 Task: Add an event with the title Second Monthly Performance Evaluation and Feedback, date '2023/10/13', time 9:15 AM to 11:15 AMand add a description: _x000D_
Forming Pairs: Divide the team into pairs. Each pair will consist of a faller and one or more catchers. Ideally, the catchers should be physically capable of supporting the weight of the faller.Select event color  Tangerine . Add location for the event as: Salzburg, Austria, logged in from the account softage.8@softage.netand send the event invitation to softage.3@softage.net and softage.4@softage.net. Set a reminder for the event Weekly on Sunday
Action: Mouse moved to (51, 91)
Screenshot: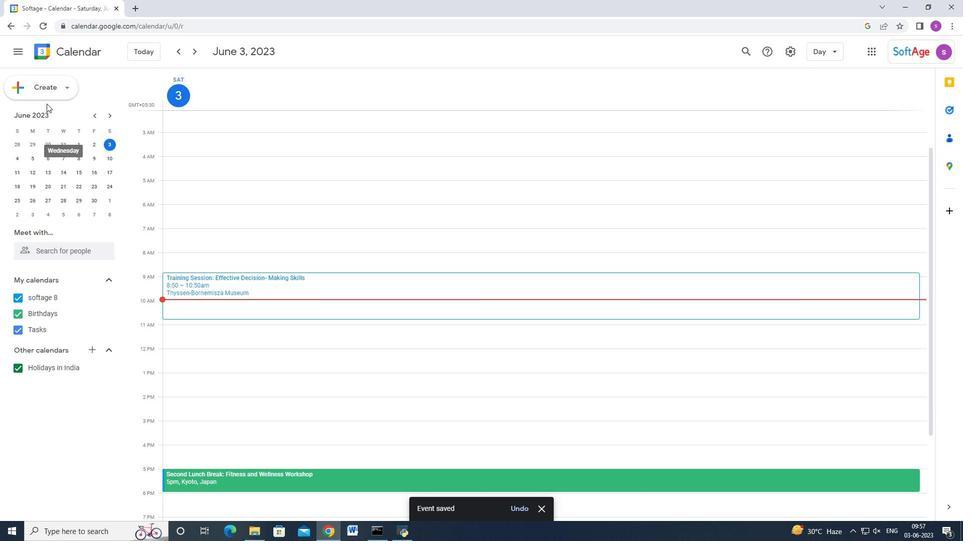 
Action: Mouse pressed left at (51, 91)
Screenshot: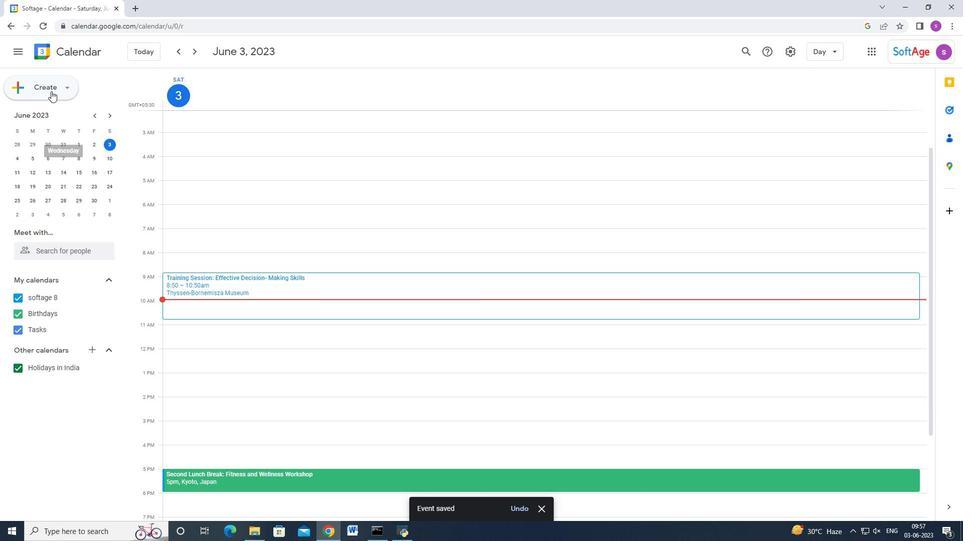
Action: Mouse moved to (22, 115)
Screenshot: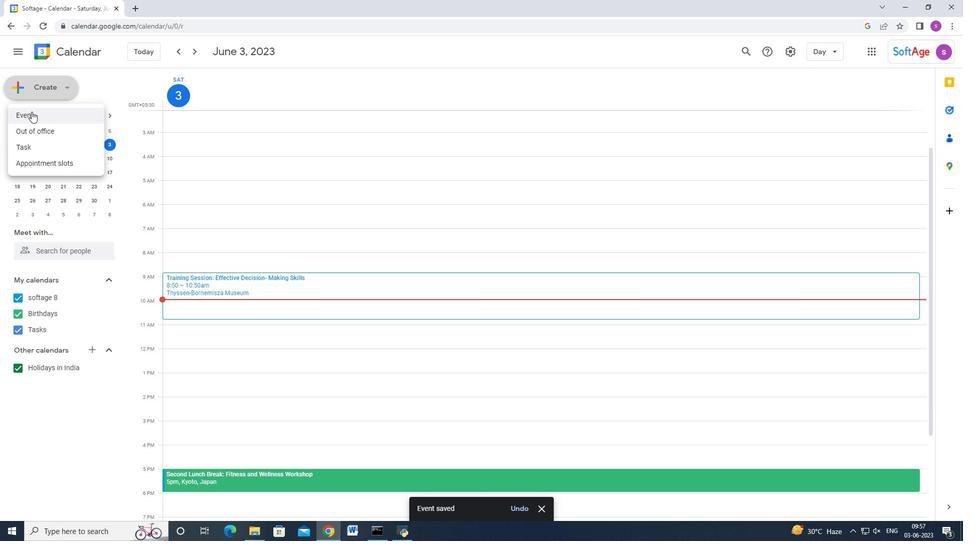 
Action: Mouse pressed left at (22, 115)
Screenshot: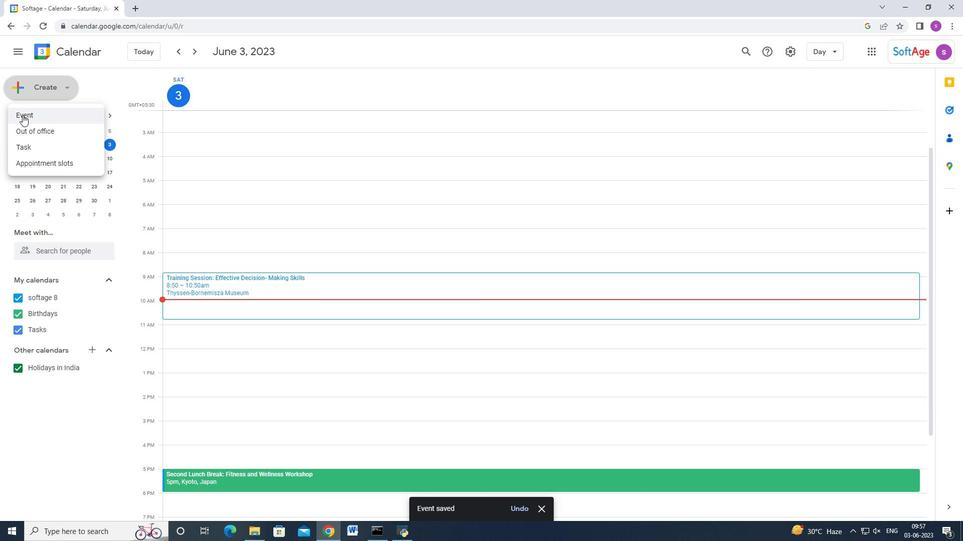 
Action: Mouse moved to (562, 391)
Screenshot: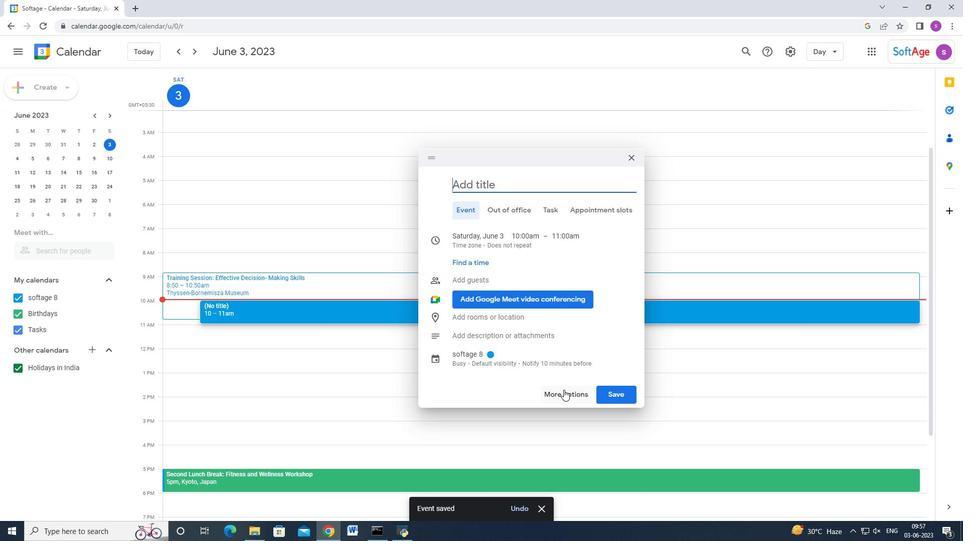
Action: Mouse pressed left at (562, 391)
Screenshot: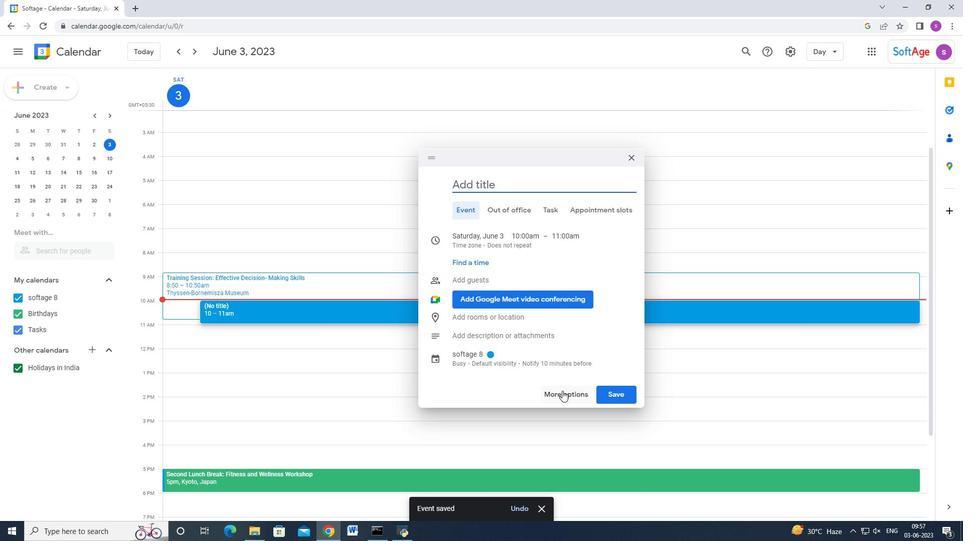 
Action: Mouse moved to (251, 100)
Screenshot: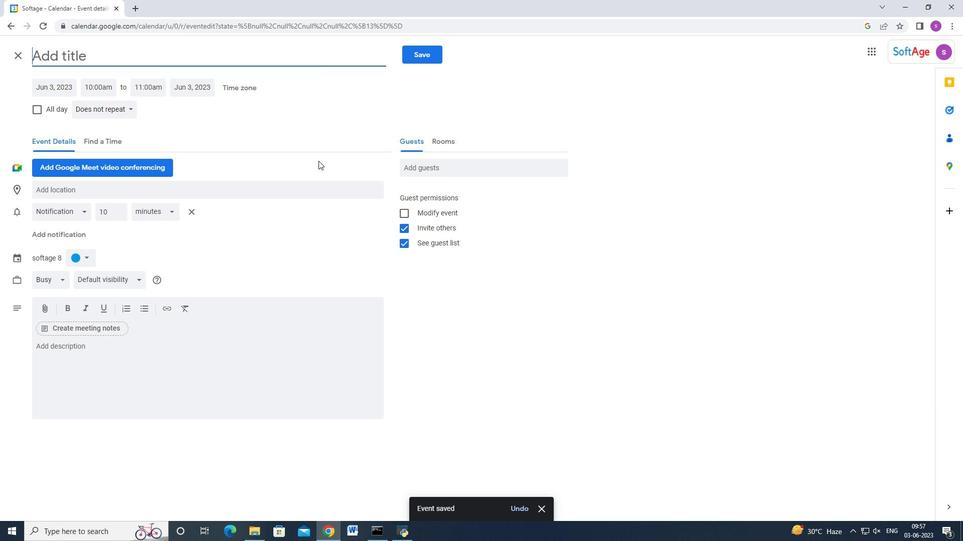 
Action: Key pressed <Key.shift_r>Seci<Key.backspace>ond<Key.space><Key.shift>Mothly<Key.backspace><Key.backspace><Key.backspace><Key.backspace>nthly<Key.space><Key.shift>Performance<Key.space><Key.shift_r>Evaluation<Key.space>and<Key.space><Key.shift_r>Feedva<Key.backspace><Key.backspace>back
Screenshot: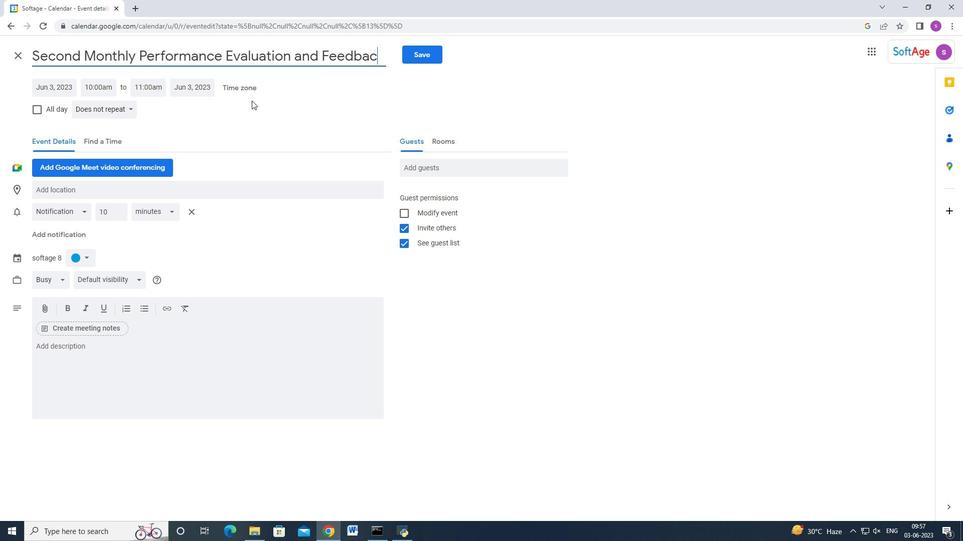 
Action: Mouse moved to (58, 90)
Screenshot: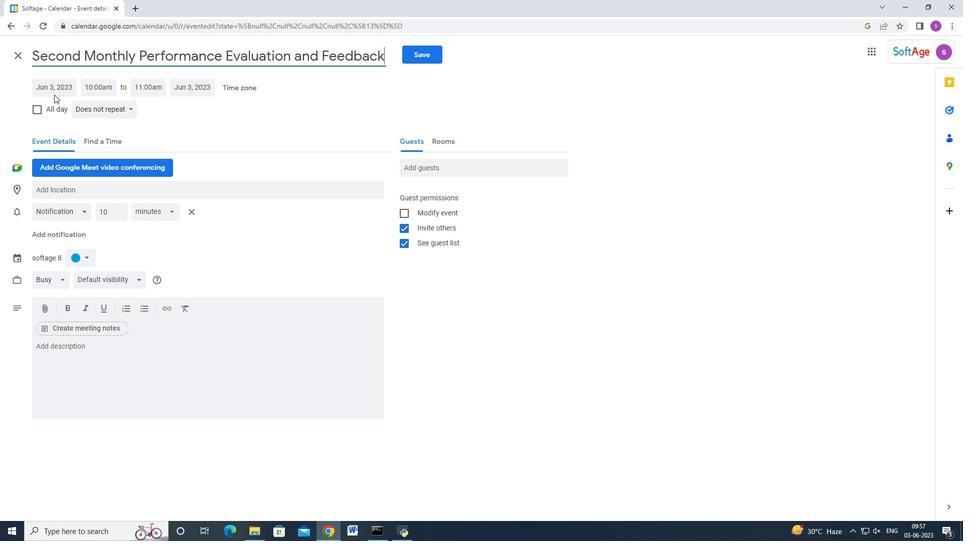 
Action: Mouse pressed left at (58, 90)
Screenshot: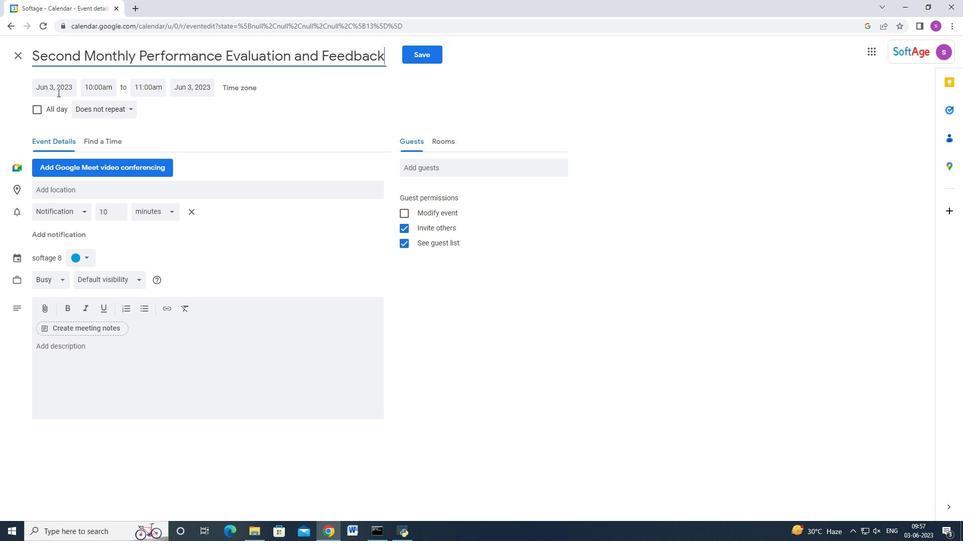 
Action: Mouse moved to (158, 107)
Screenshot: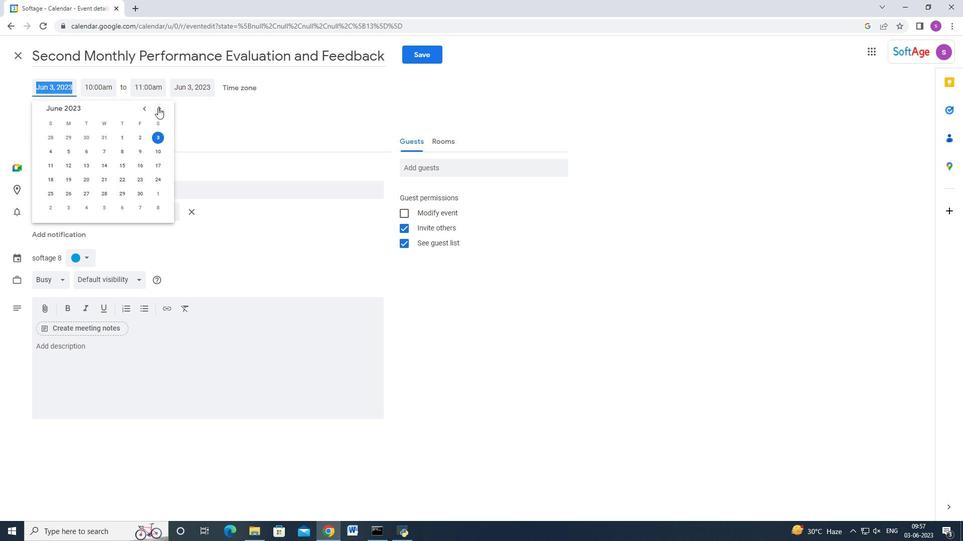 
Action: Mouse pressed left at (158, 107)
Screenshot: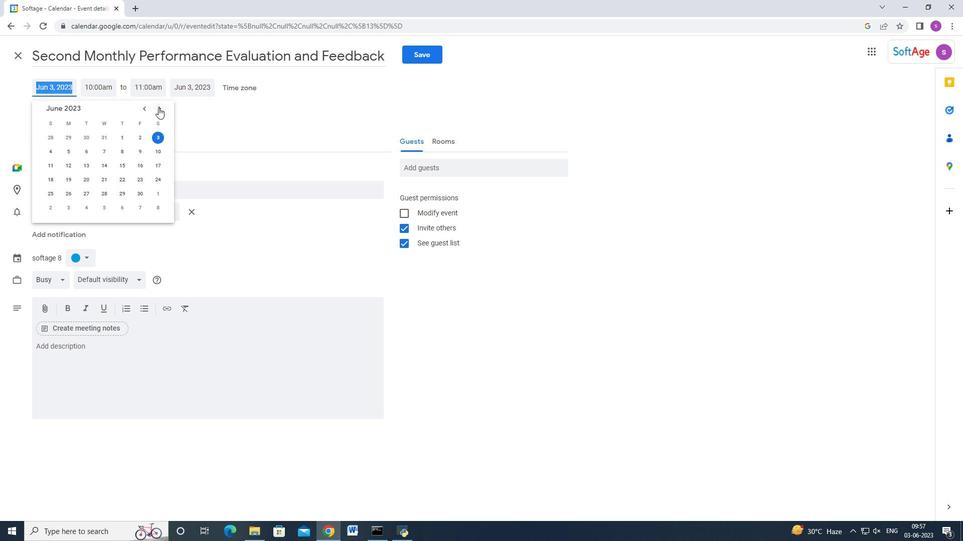 
Action: Mouse pressed left at (158, 107)
Screenshot: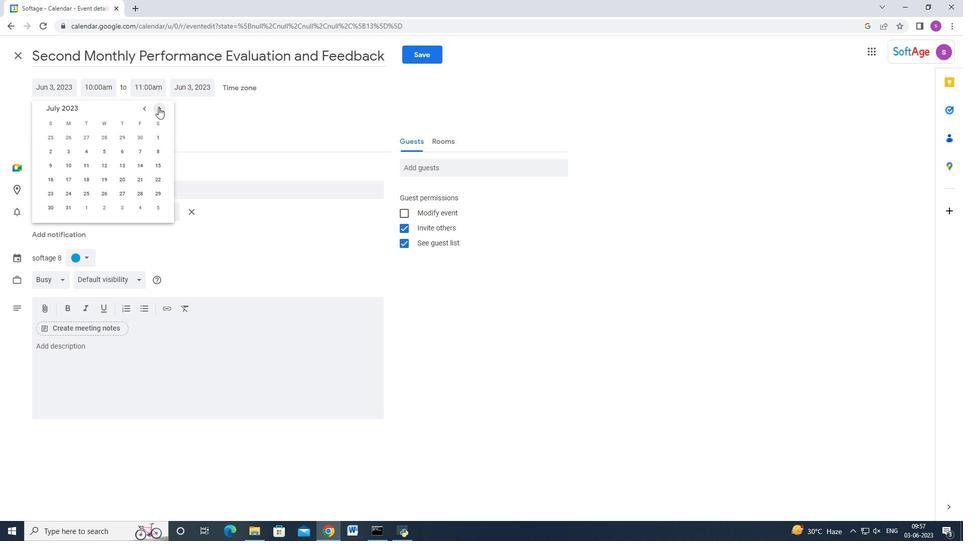 
Action: Mouse pressed left at (158, 107)
Screenshot: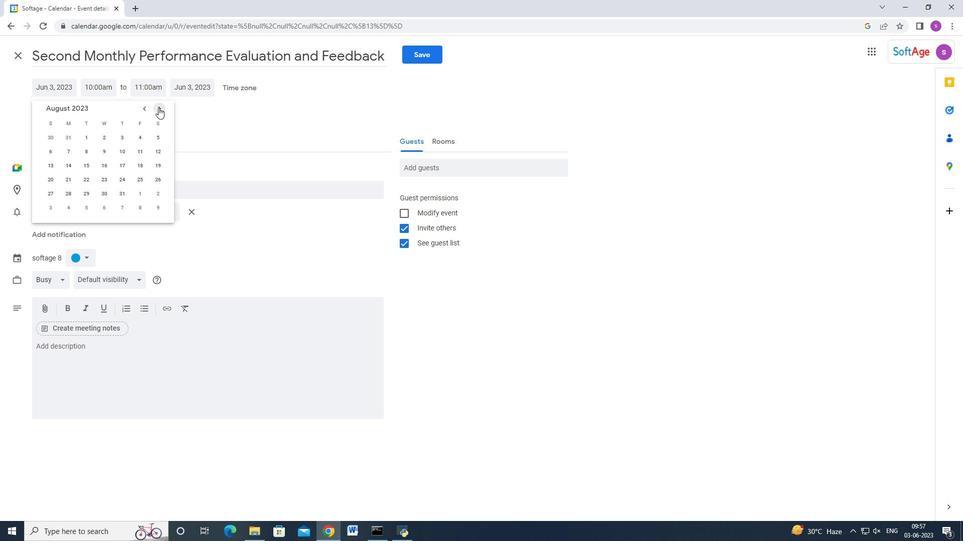 
Action: Mouse pressed left at (158, 107)
Screenshot: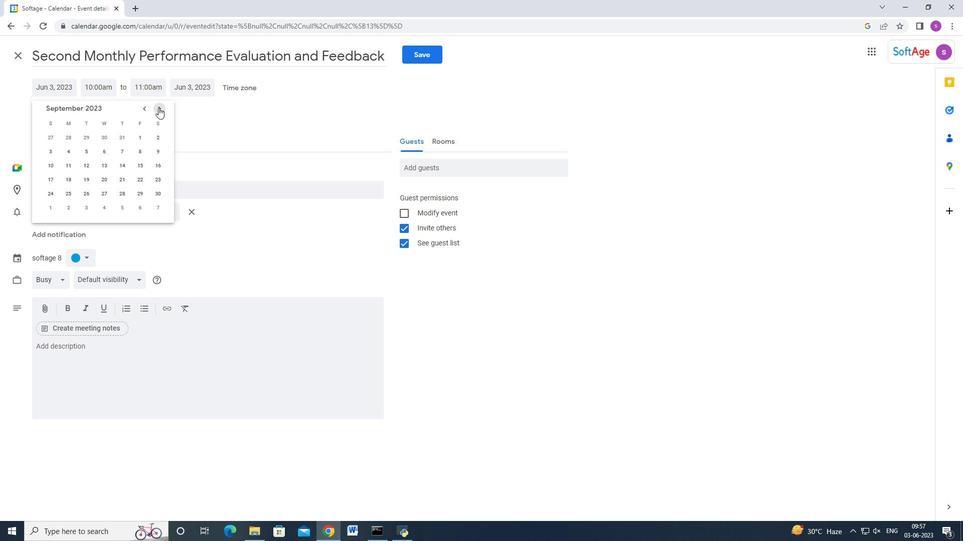 
Action: Mouse moved to (69, 179)
Screenshot: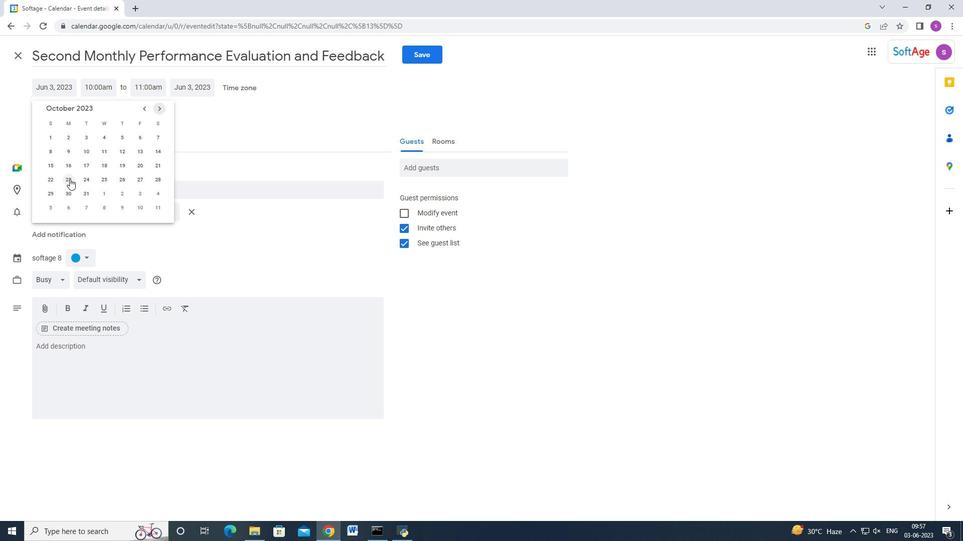 
Action: Mouse pressed left at (69, 179)
Screenshot: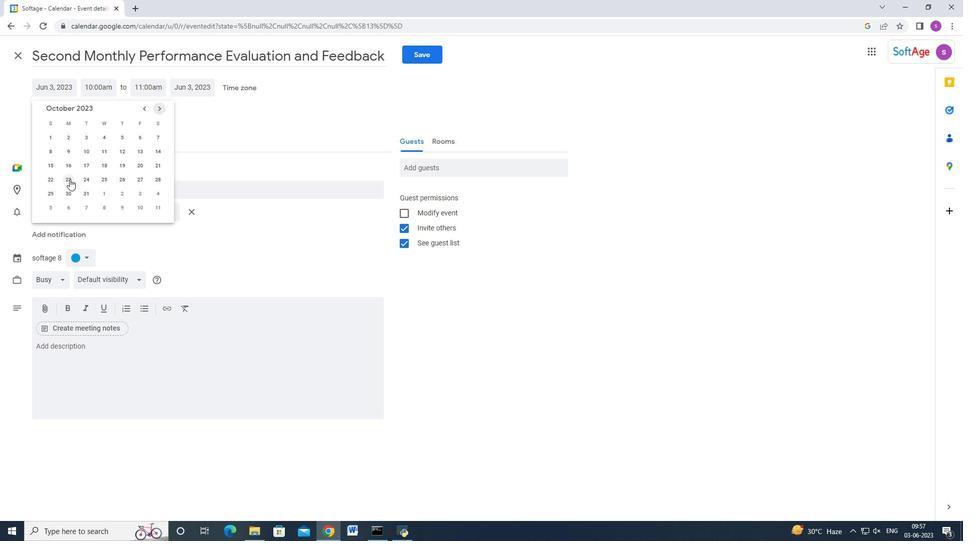 
Action: Mouse moved to (103, 87)
Screenshot: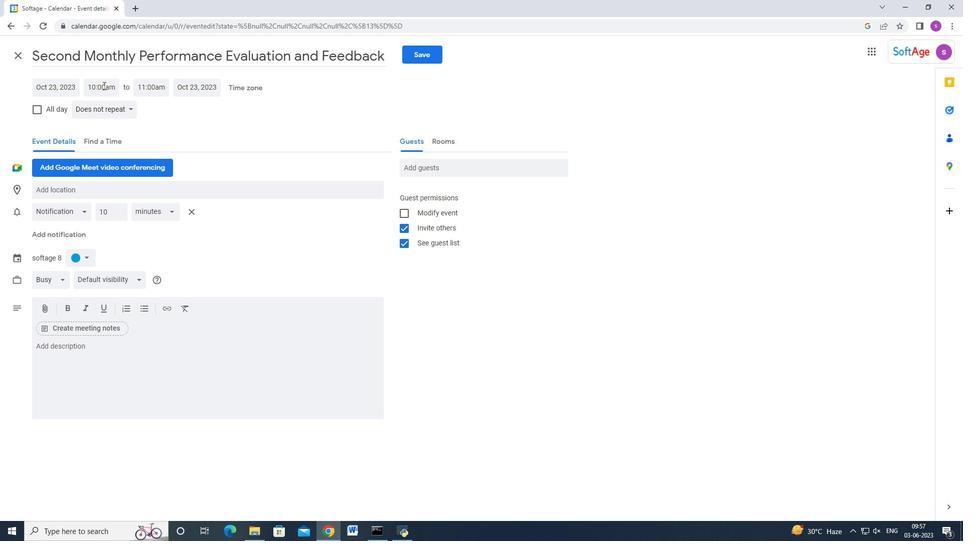 
Action: Mouse pressed left at (103, 87)
Screenshot: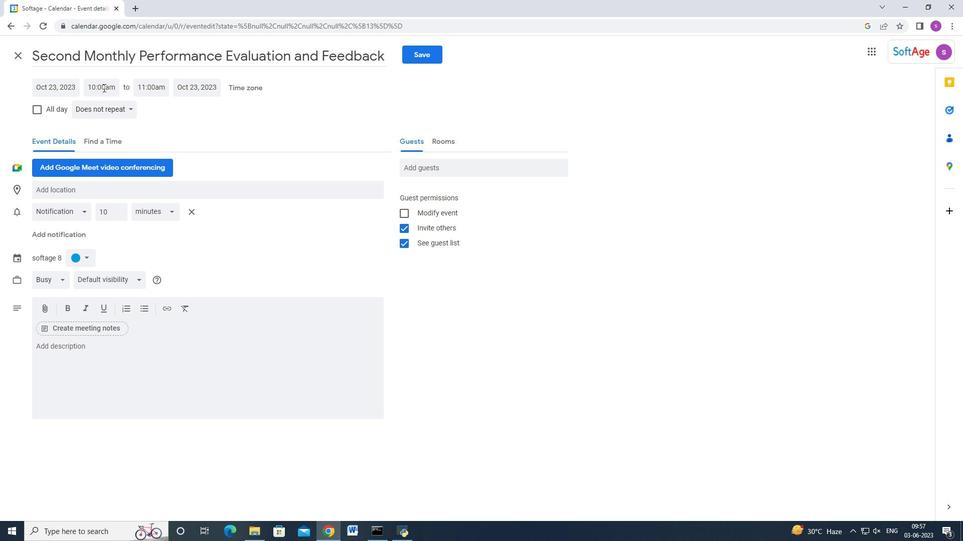 
Action: Key pressed 9<Key.shift>:15am<Key.enter><Key.tab>11<Key.shift>:15am<Key.enter>
Screenshot: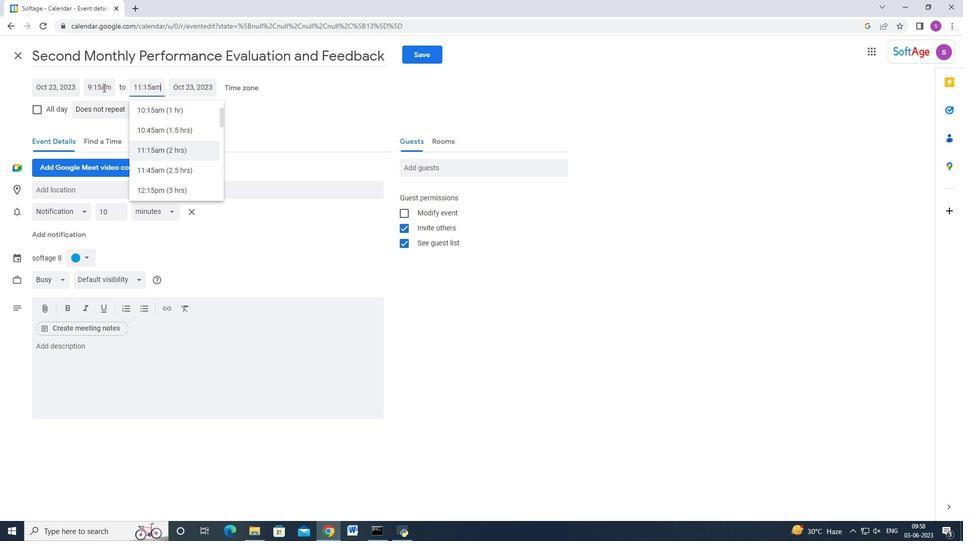 
Action: Mouse moved to (114, 345)
Screenshot: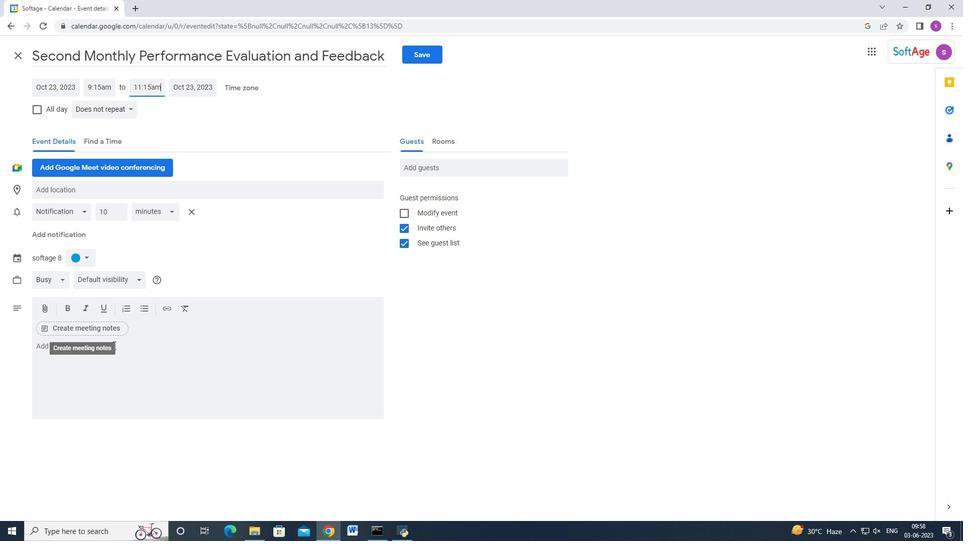 
Action: Mouse pressed left at (114, 345)
Screenshot: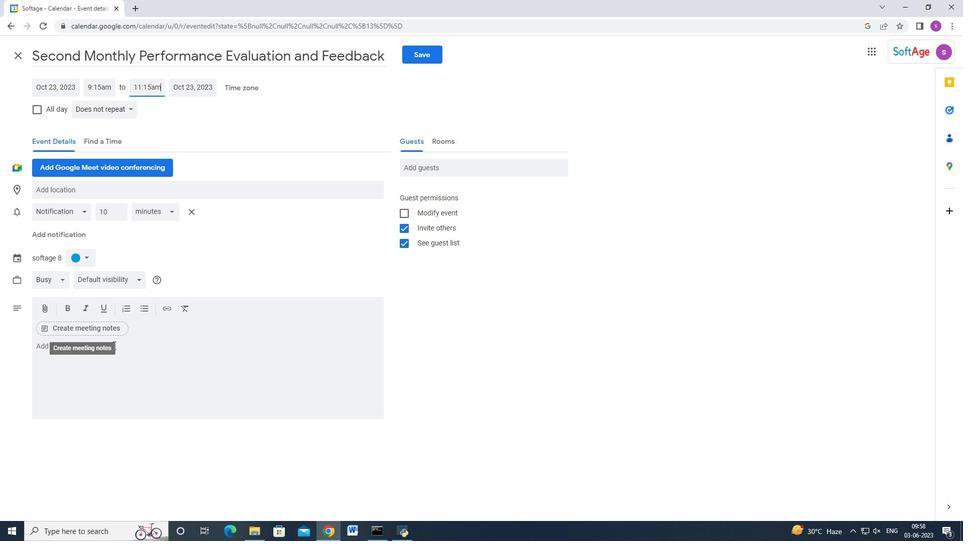 
Action: Mouse moved to (138, 347)
Screenshot: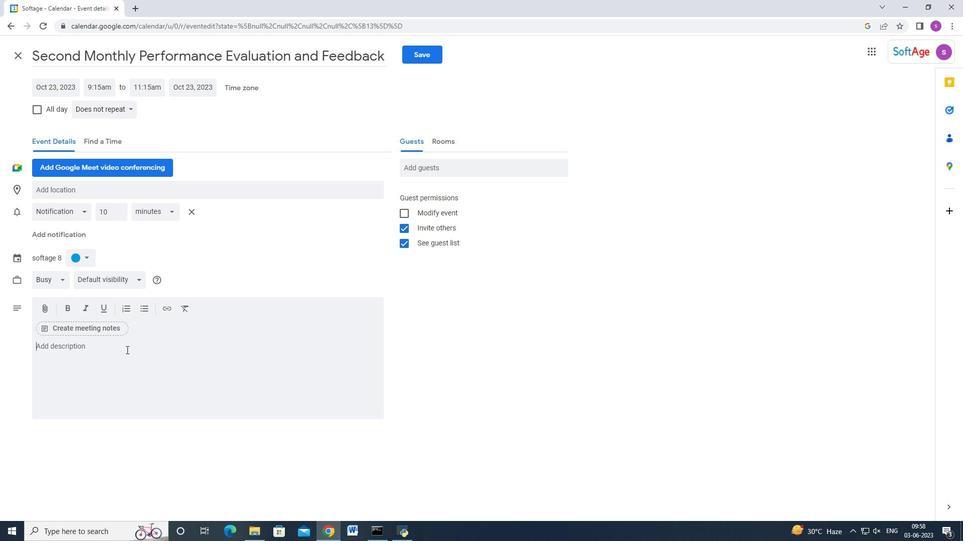 
Action: Key pressed <Key.shift><Key.shift><Key.shift><Key.shift><Key.shift><Key.shift><Key.shift><Key.shift><Key.shift><Key.shift><Key.shift><Key.shift><Key.shift><Key.shift><Key.shift><Key.shift><Key.shift><Key.shift><Key.shift><Key.shift><Key.shift><Key.shift><Key.shift><Key.shift><Key.shift><Key.shift><Key.shift><Key.shift><Key.shift><Key.shift><Key.shift><Key.shift>Forming<Key.space><Key.shift>Pairs<Key.shift>:<Key.space><Key.shift_r>Divide<Key.space>the<Key.space>team<Key.space>into<Key.space>pairs.<Key.space><Key.shift_r>Ec<Key.backspace>ach<Key.space>pair<Key.space>will<Key.space>consist<Key.space>of<Key.space>a<Key.space>faller<Key.space>and<Key.space>one<Key.space>or<Key.space>more<Key.space>catchers.<Key.space><Key.shift>Ideally<Key.space><Key.shift><Key.shift><Key.shift><Key.backspace>,<Key.space><Key.shift>T<Key.backspace>the<Key.space>cather<Key.backspace><Key.backspace><Key.backspace>chers<Key.space>should<Key.space>be<Key.space>phus<Key.backspace><Key.backspace>ysically<Key.space>capable<Key.space>of<Key.space>supporting<Key.space>the<Key.space>weight<Key.space>of<Key.space>a<Key.backspace>the<Key.space>faller.
Screenshot: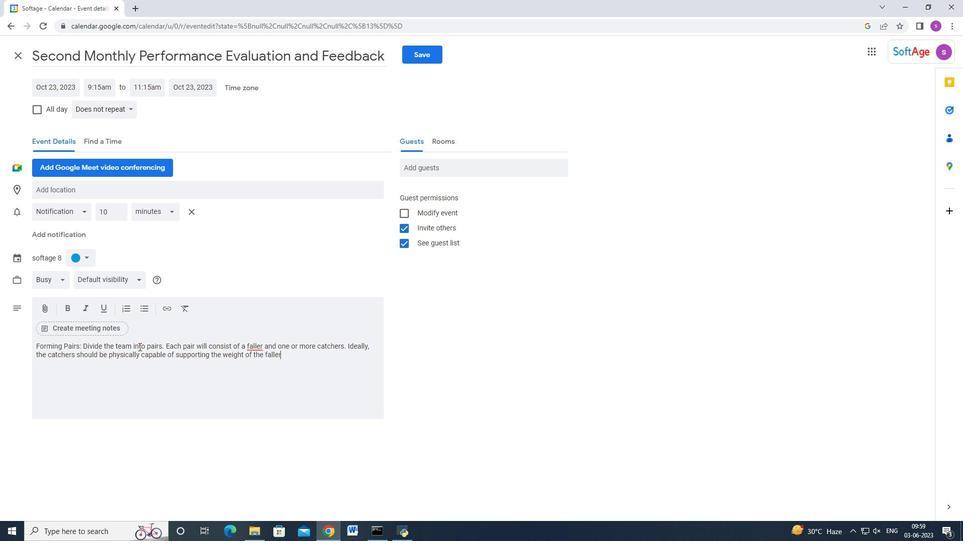 
Action: Mouse moved to (76, 261)
Screenshot: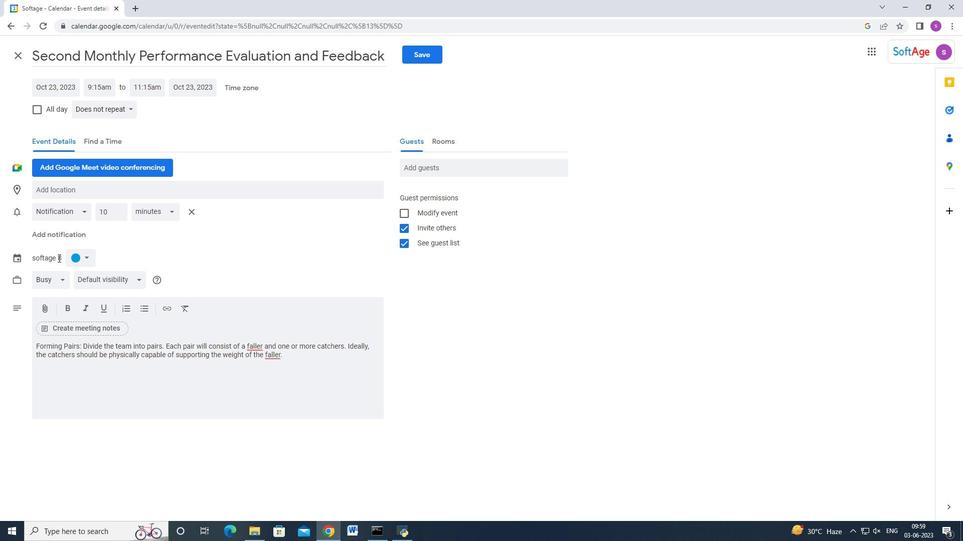 
Action: Mouse pressed left at (76, 261)
Screenshot: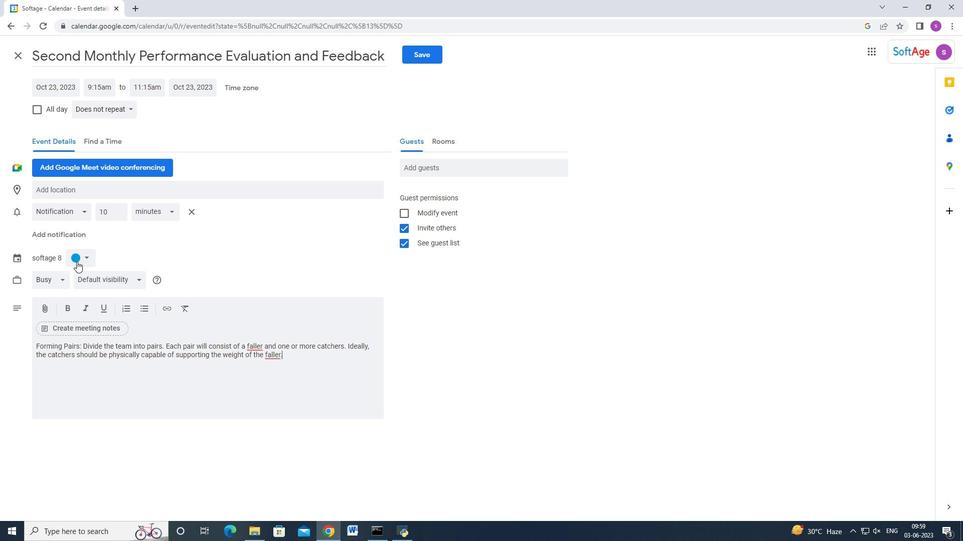 
Action: Mouse moved to (76, 268)
Screenshot: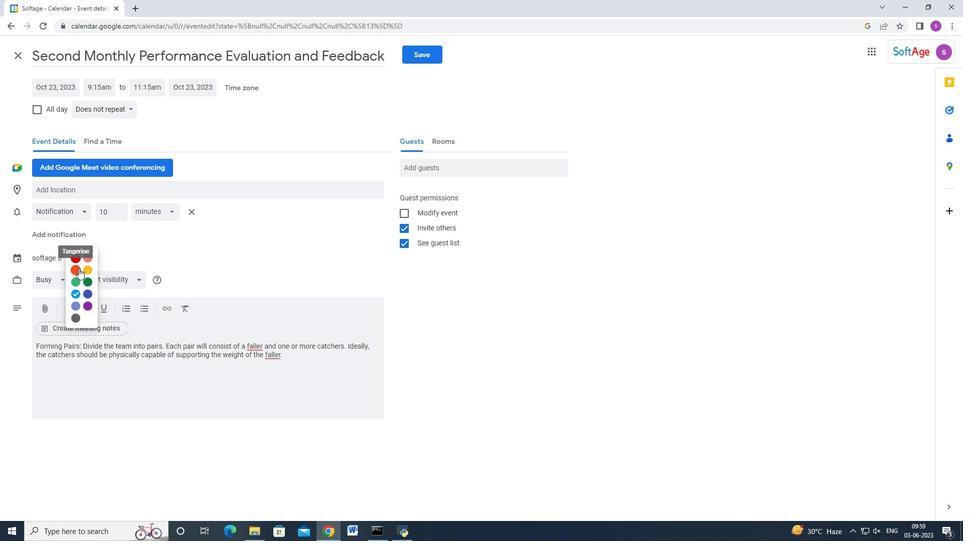 
Action: Mouse pressed left at (76, 268)
Screenshot: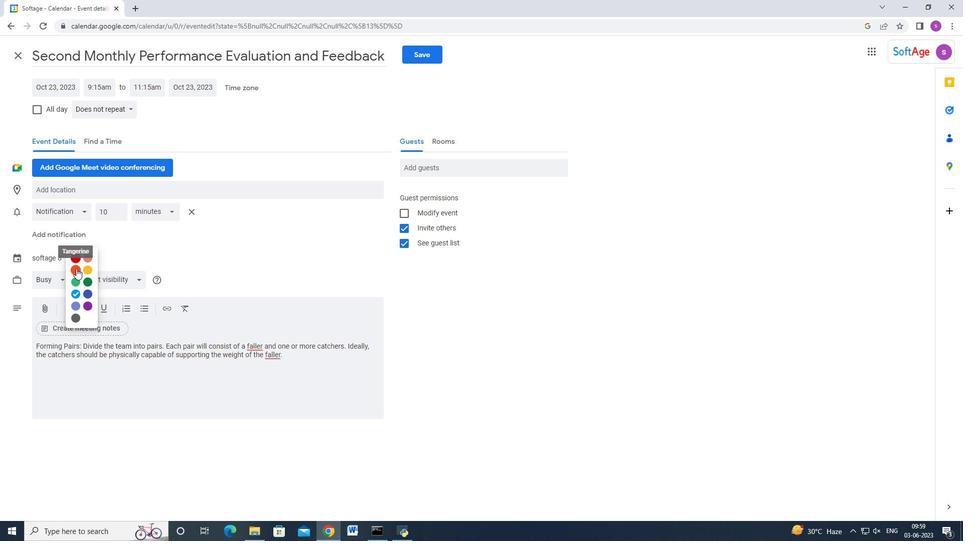 
Action: Mouse moved to (154, 187)
Screenshot: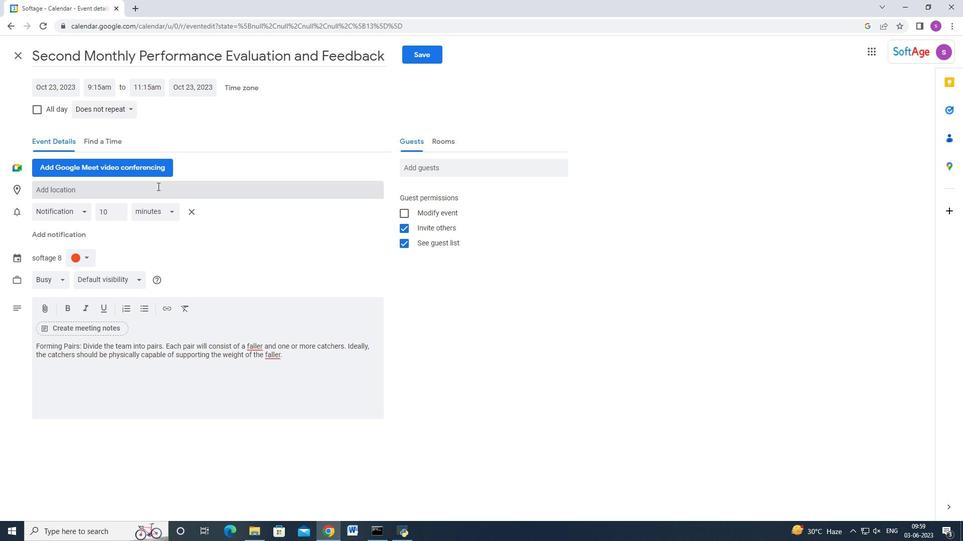 
Action: Mouse pressed left at (154, 187)
Screenshot: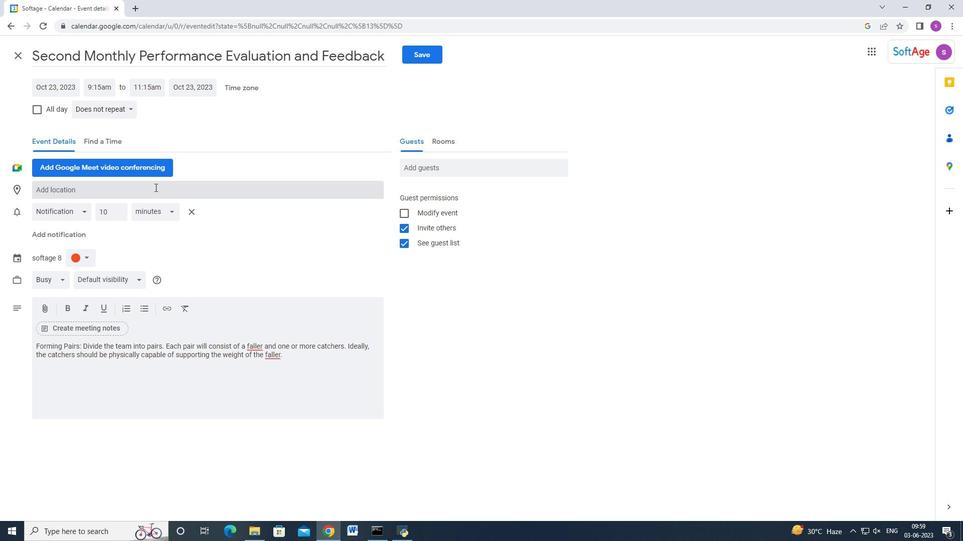 
Action: Key pressed <Key.shift_r>Salzburg,<Key.space><Key.shift_r>Austria
Screenshot: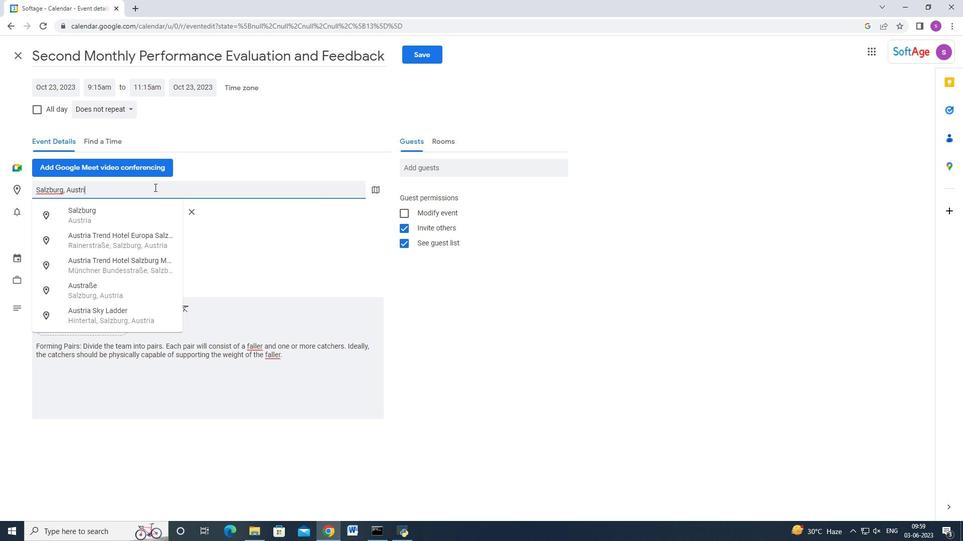 
Action: Mouse moved to (483, 163)
Screenshot: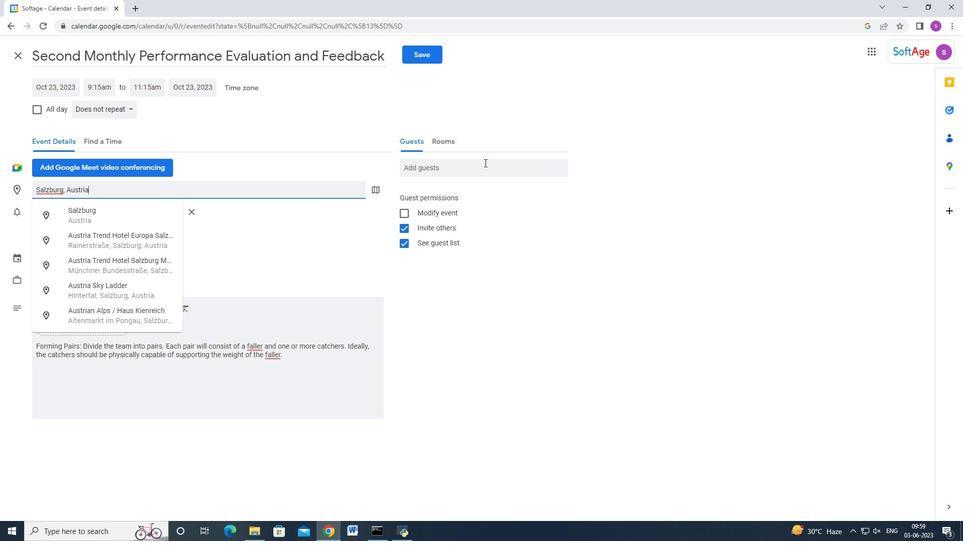 
Action: Mouse pressed left at (483, 163)
Screenshot: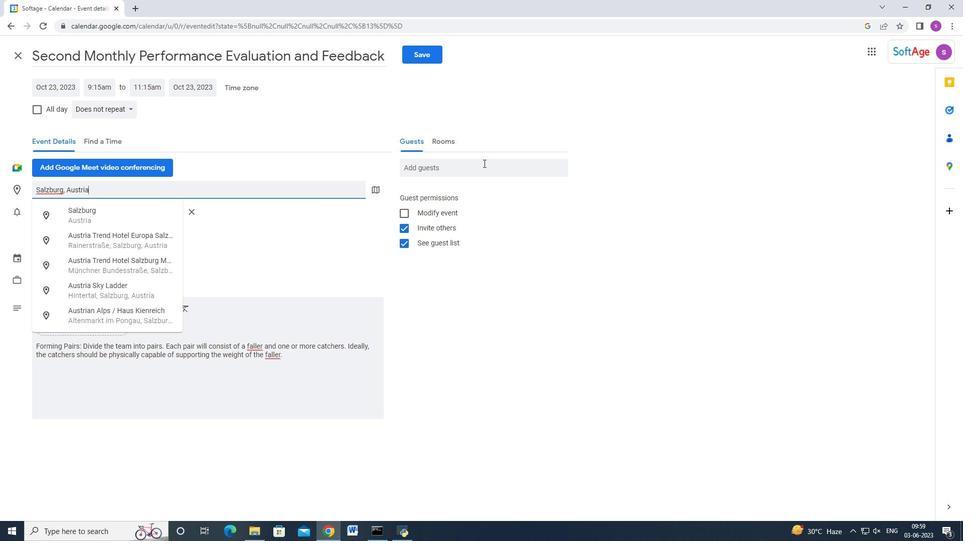 
Action: Mouse moved to (484, 163)
Screenshot: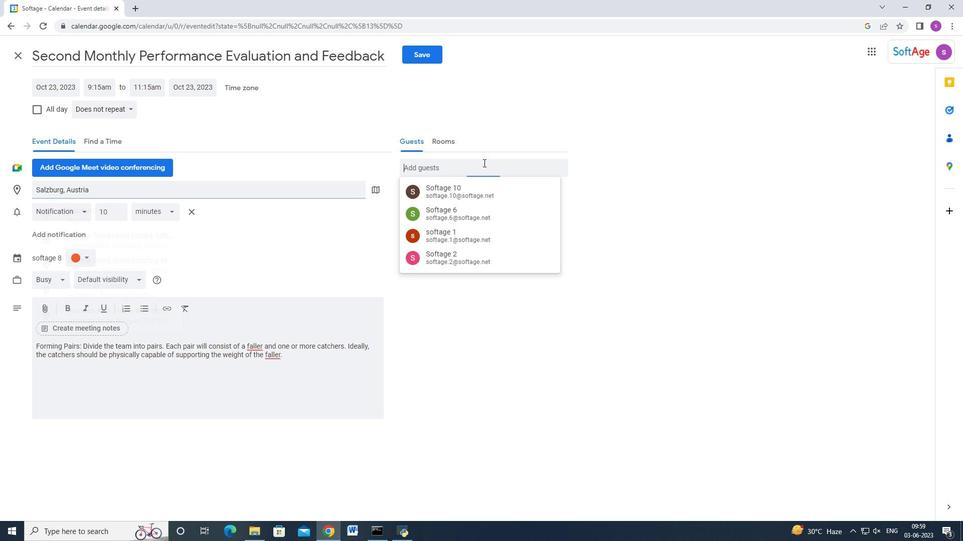 
Action: Key pressed softage.3<Key.shift_r>@softage.net<Key.enter>softage.8<Key.shift_r>@softage.net<Key.backspace><Key.backspace><Key.backspace><Key.backspace><Key.backspace><Key.backspace><Key.backspace><Key.backspace><Key.backspace><Key.backspace><Key.backspace><Key.backspace><Key.backspace>4<Key.shift_r>@softage.net<Key.enter>
Screenshot: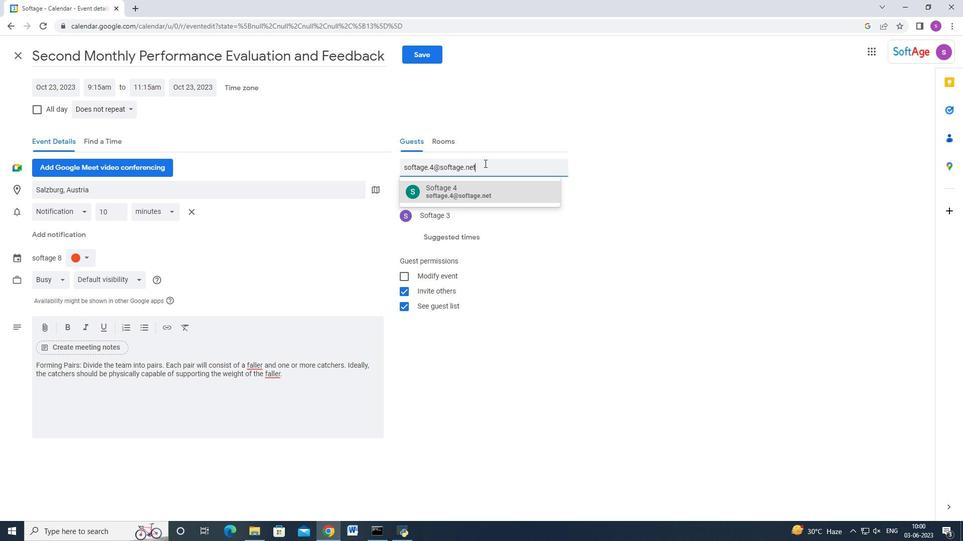 
Action: Mouse moved to (118, 116)
Screenshot: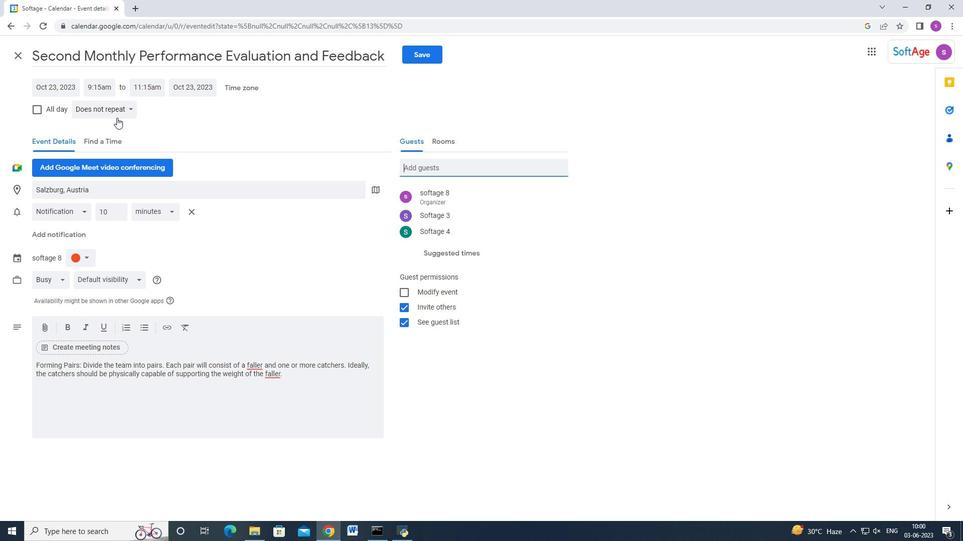 
Action: Mouse pressed left at (118, 116)
Screenshot: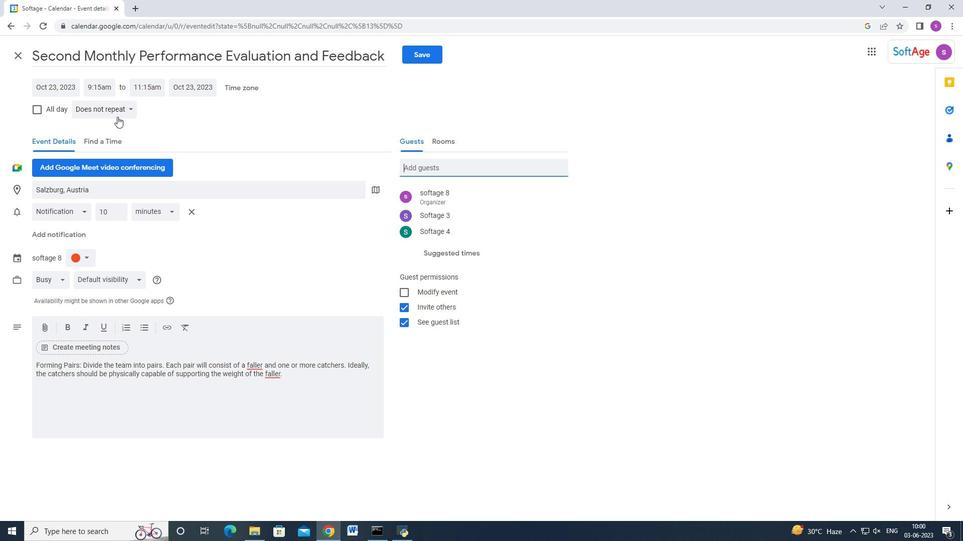 
Action: Mouse moved to (111, 218)
Screenshot: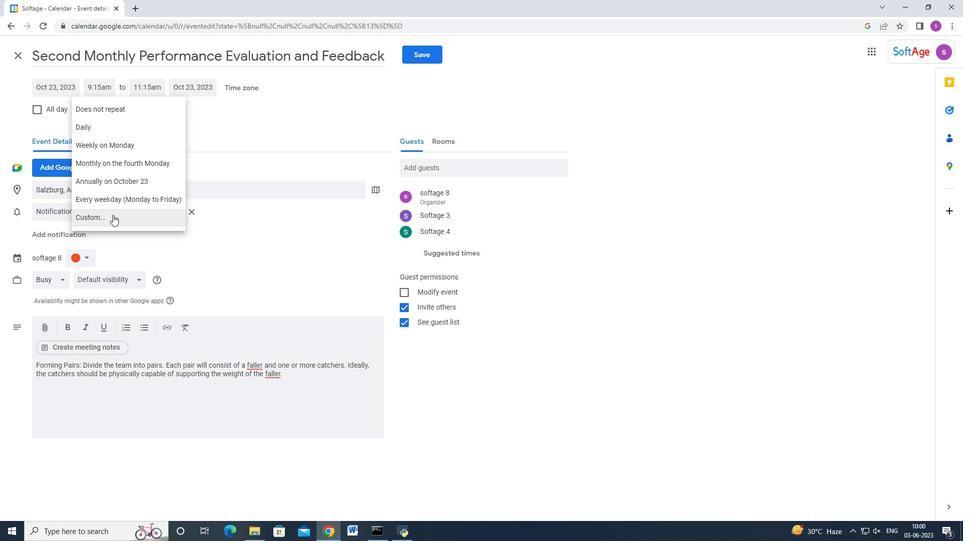 
Action: Mouse pressed left at (111, 218)
Screenshot: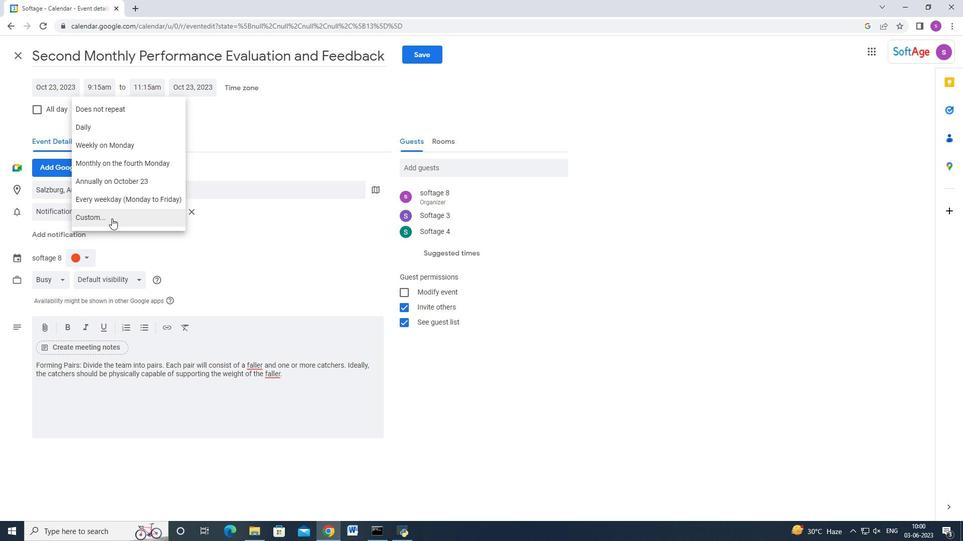 
Action: Mouse moved to (406, 260)
Screenshot: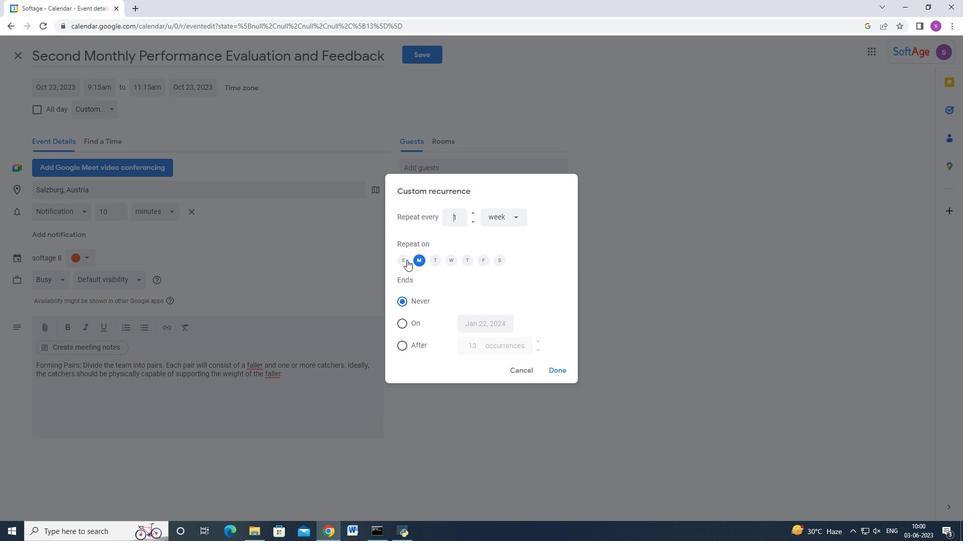 
Action: Mouse pressed left at (406, 260)
Screenshot: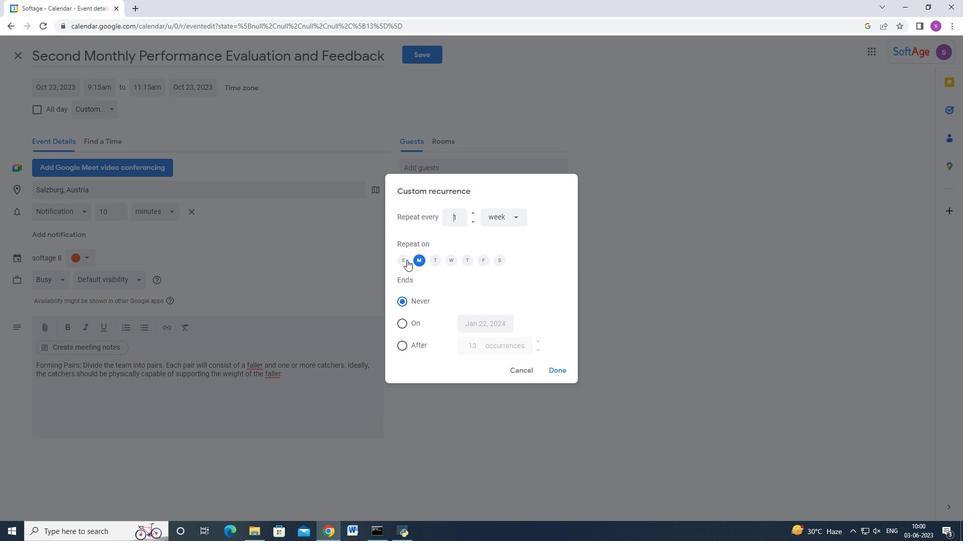 
Action: Mouse moved to (423, 262)
Screenshot: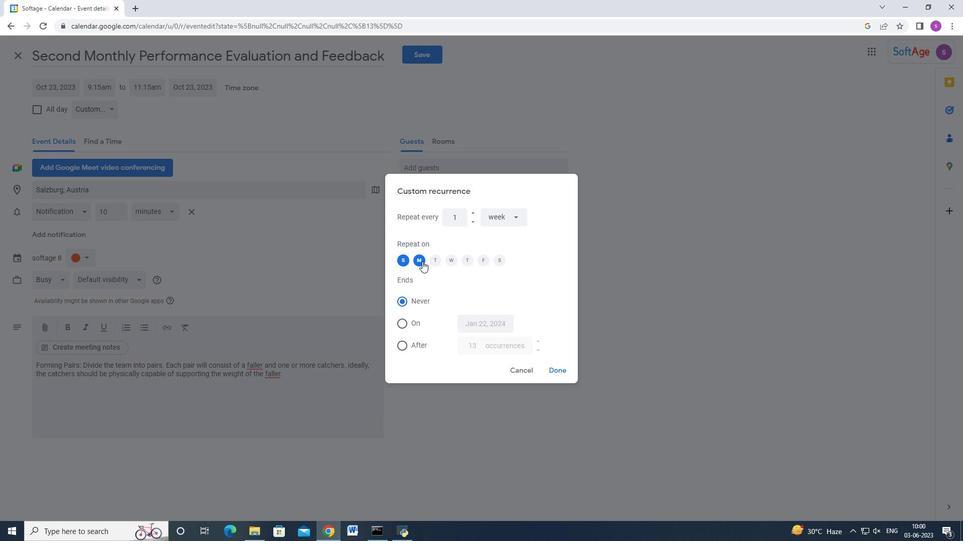 
Action: Mouse pressed left at (423, 262)
Screenshot: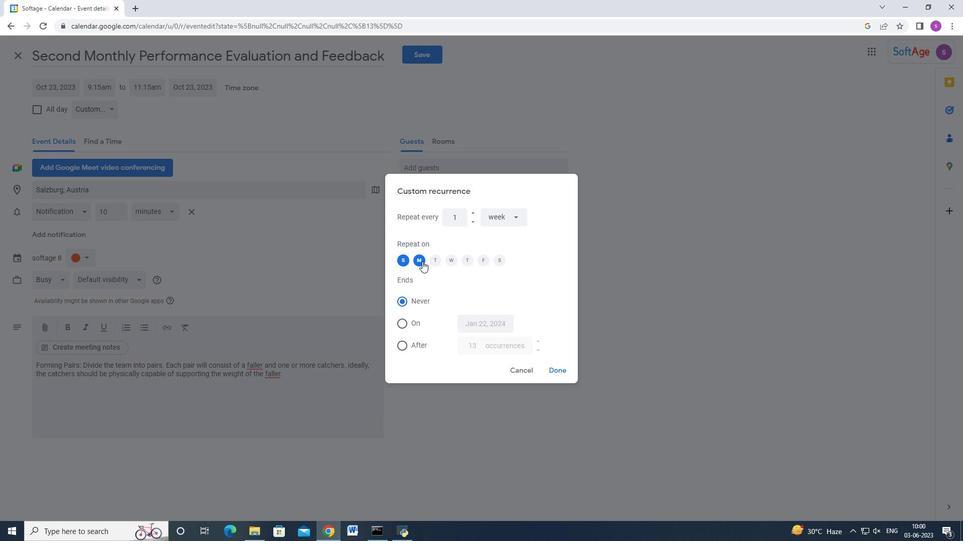 
Action: Mouse moved to (550, 366)
Screenshot: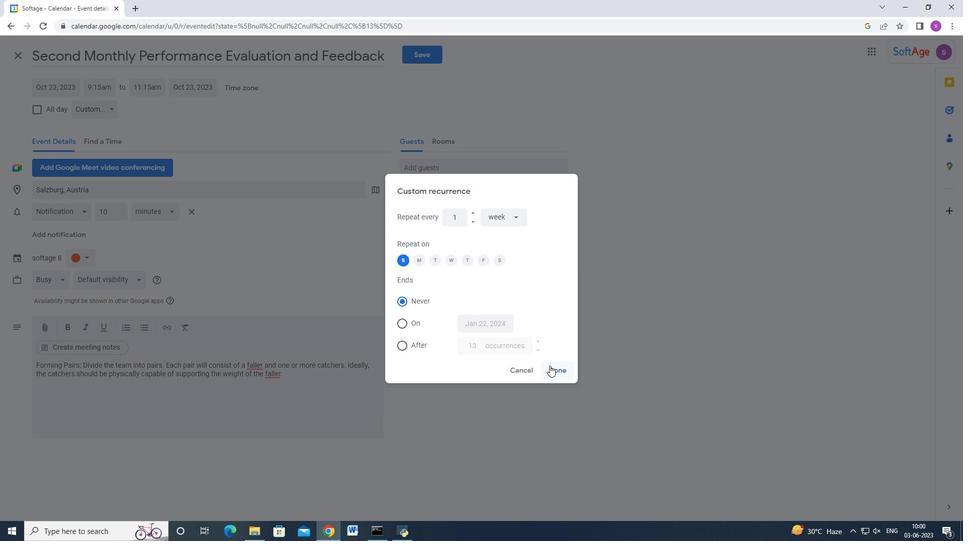 
Action: Mouse pressed left at (550, 366)
Screenshot: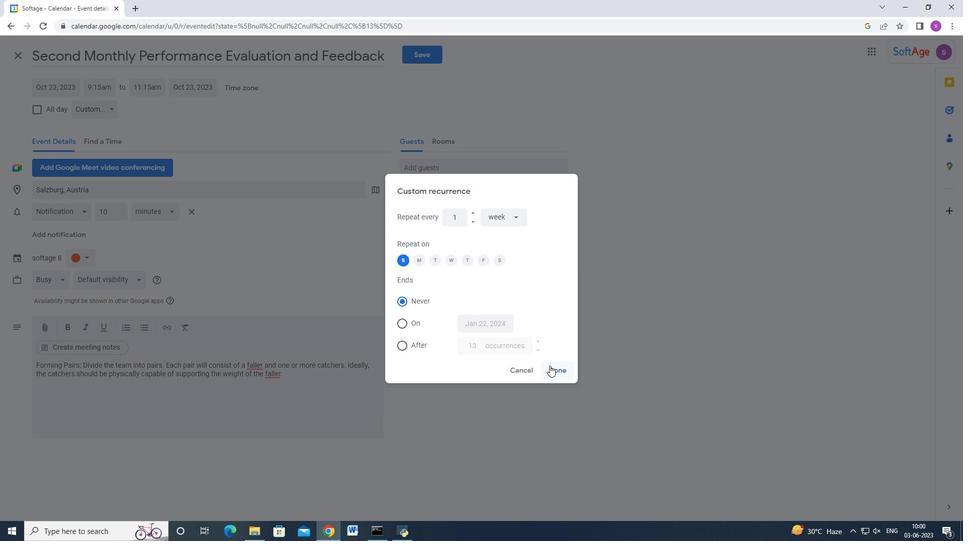 
Action: Mouse moved to (420, 58)
Screenshot: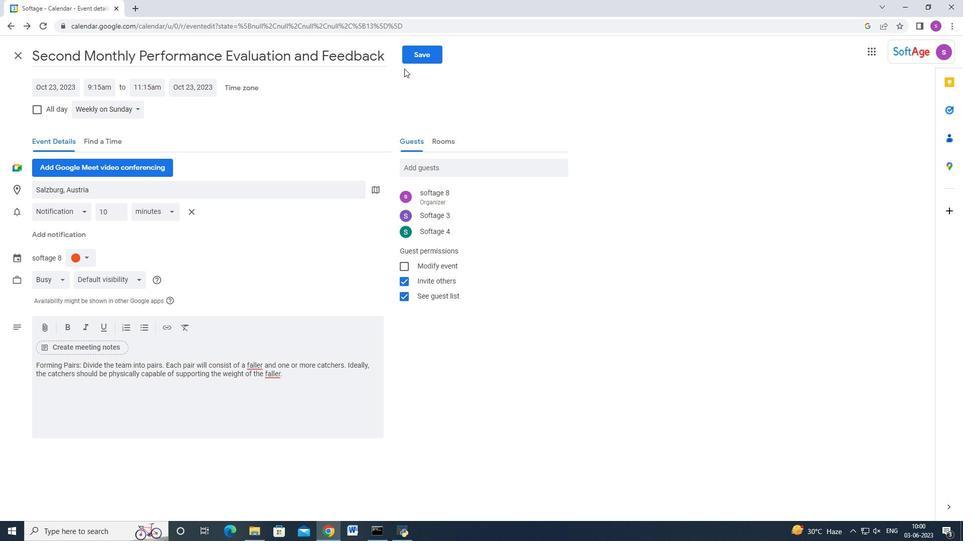 
Action: Mouse pressed left at (420, 58)
Screenshot: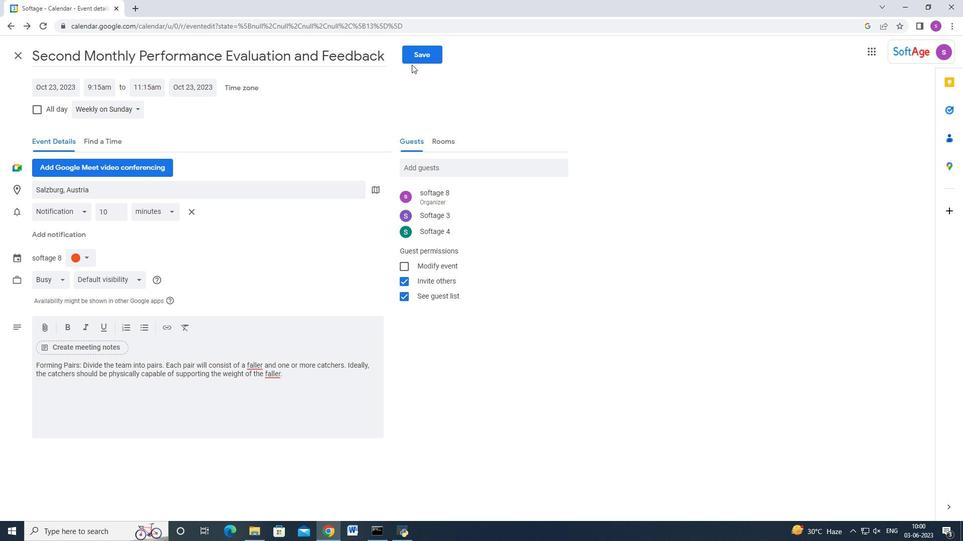 
Action: Mouse moved to (539, 293)
Screenshot: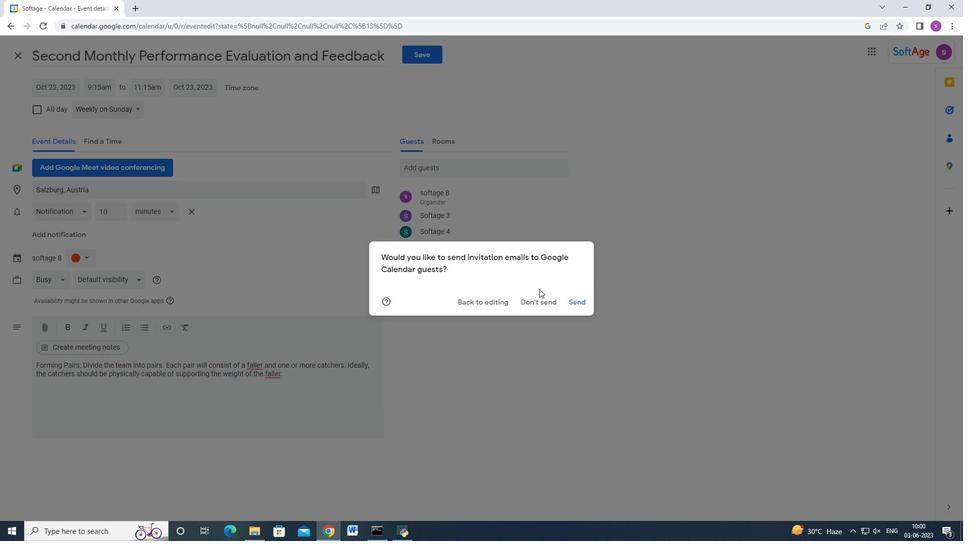 
